 Task: Start in the project WorthyTech the sprint 'Warp Speed Ahead', with a duration of 2 weeks.
Action: Mouse moved to (950, 262)
Screenshot: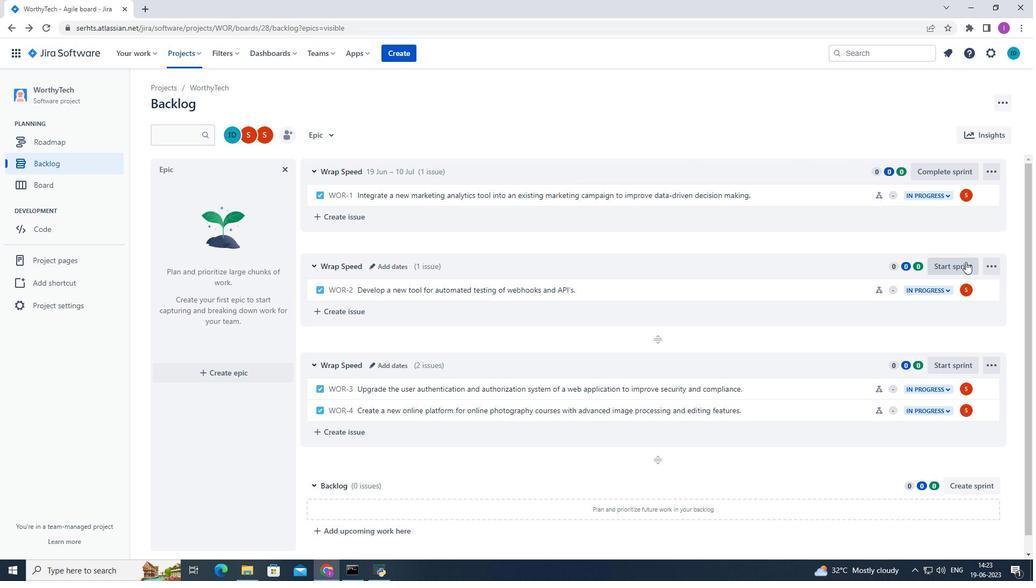 
Action: Mouse pressed left at (950, 262)
Screenshot: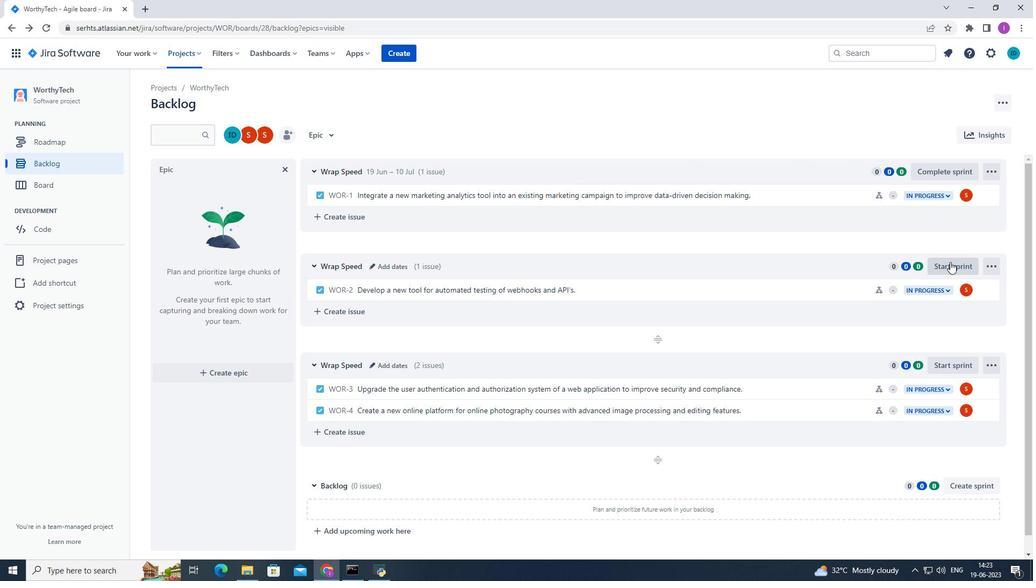 
Action: Mouse pressed left at (950, 262)
Screenshot: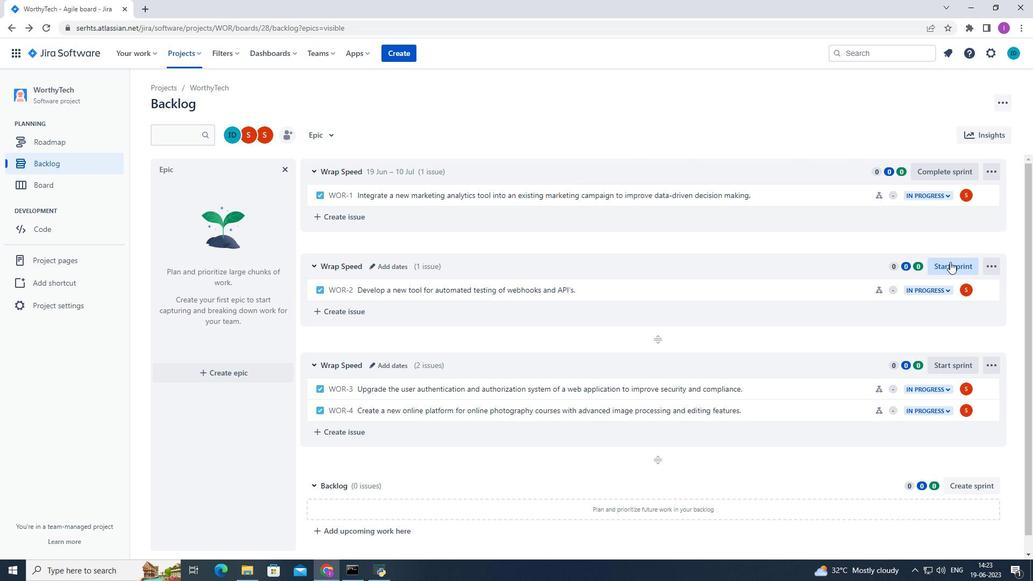 
Action: Mouse moved to (489, 188)
Screenshot: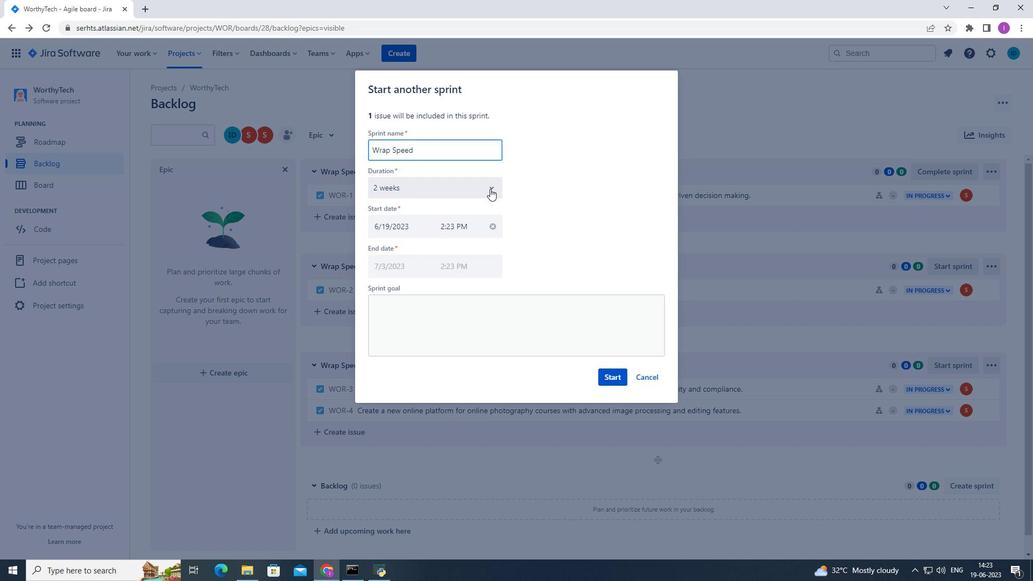 
Action: Mouse pressed left at (489, 188)
Screenshot: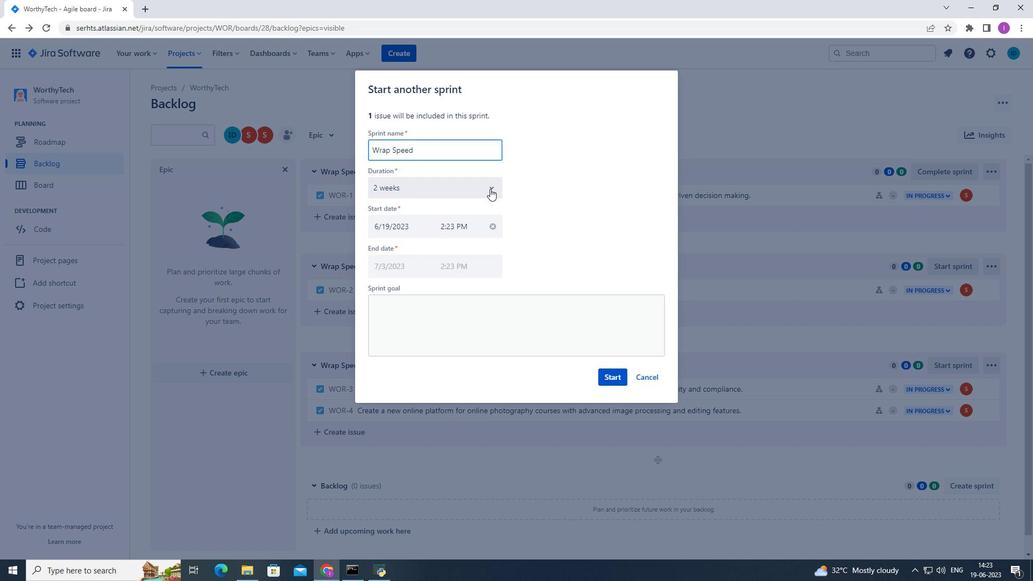
Action: Mouse moved to (458, 235)
Screenshot: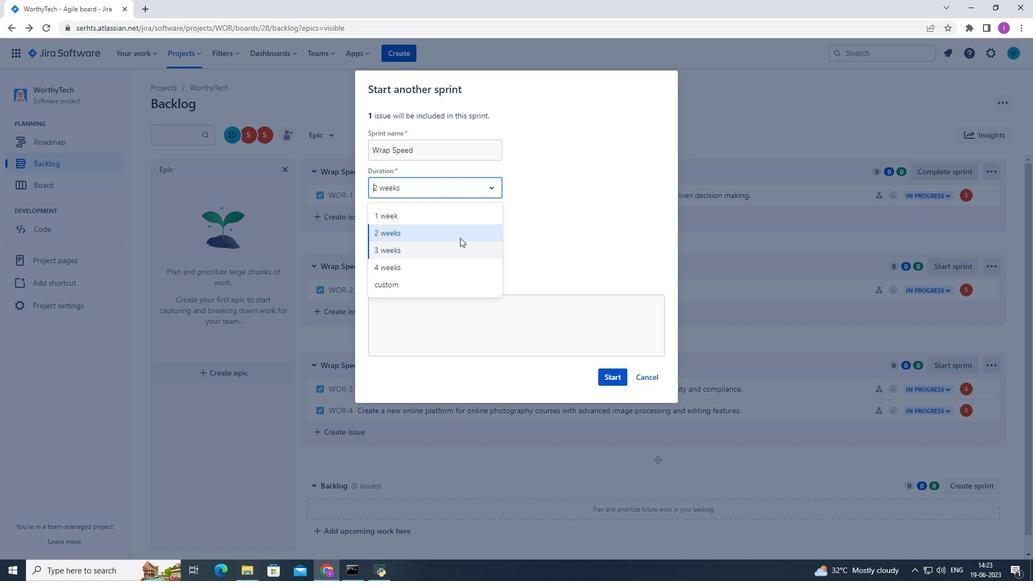 
Action: Mouse pressed left at (458, 235)
Screenshot: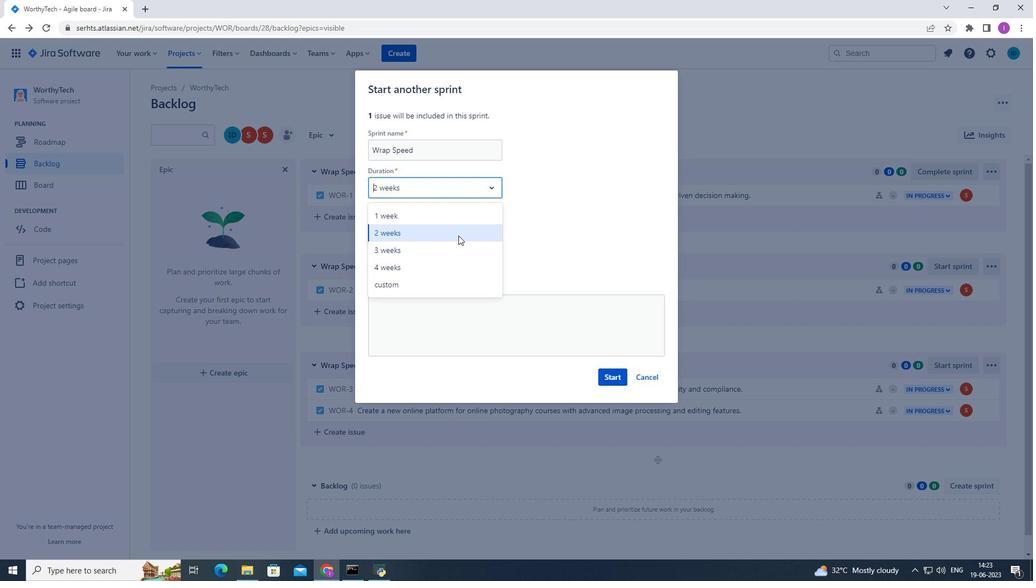 
Action: Mouse moved to (612, 380)
Screenshot: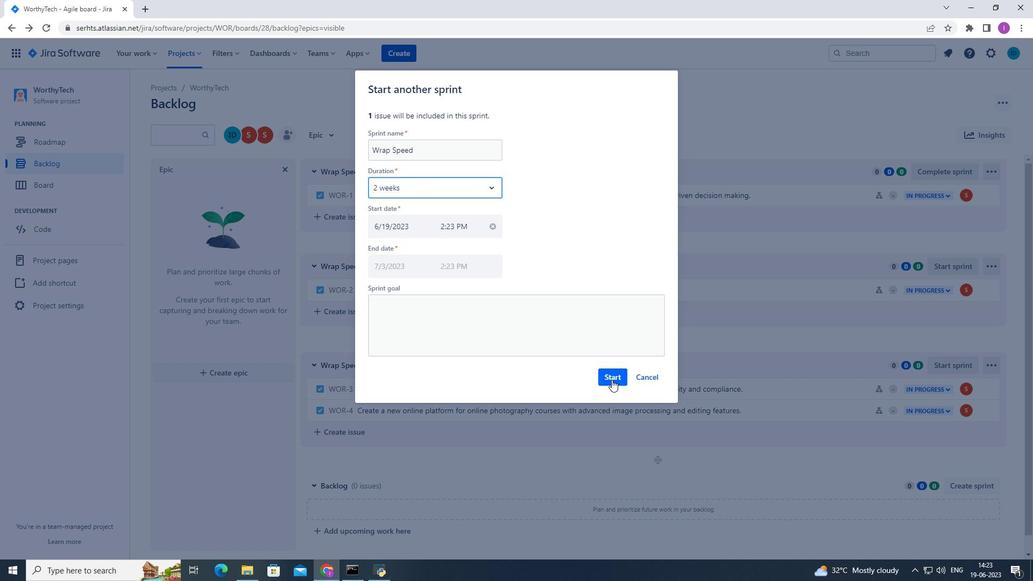 
Action: Mouse pressed left at (612, 380)
Screenshot: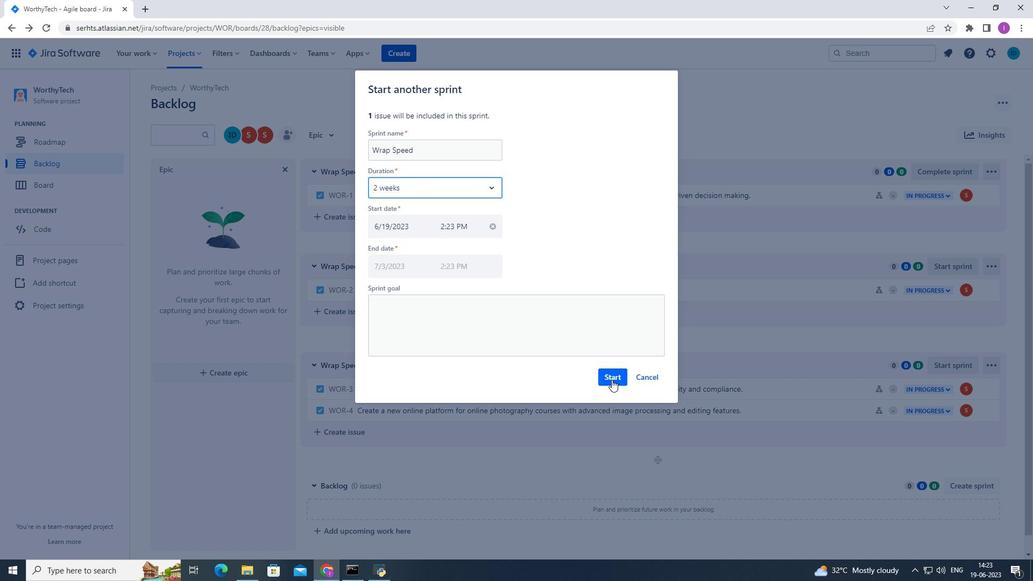 
Action: Mouse moved to (306, 395)
Screenshot: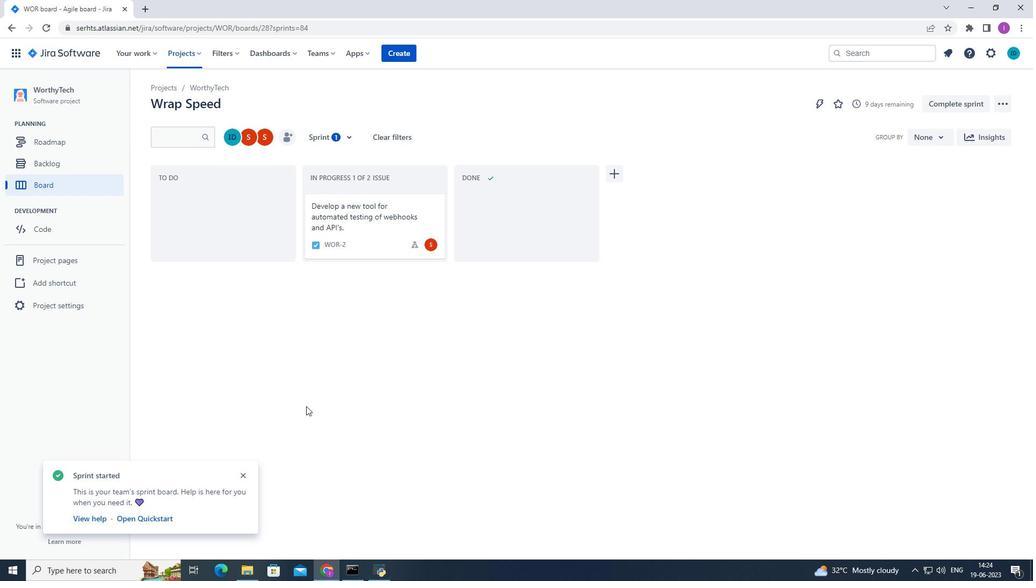 
